 Task: Add a button with the title "Due Date as Complete" that marks the due date as complete.
Action: Mouse moved to (588, 276)
Screenshot: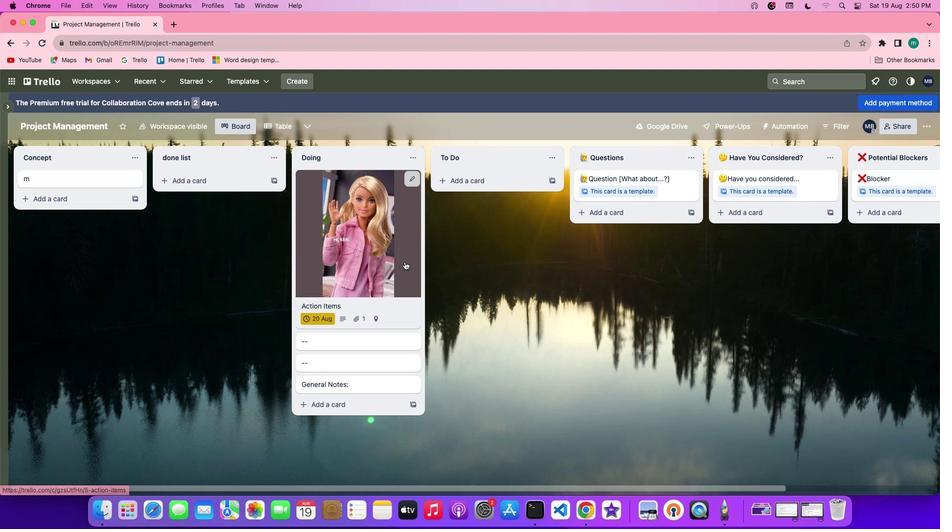
Action: Mouse pressed left at (588, 276)
Screenshot: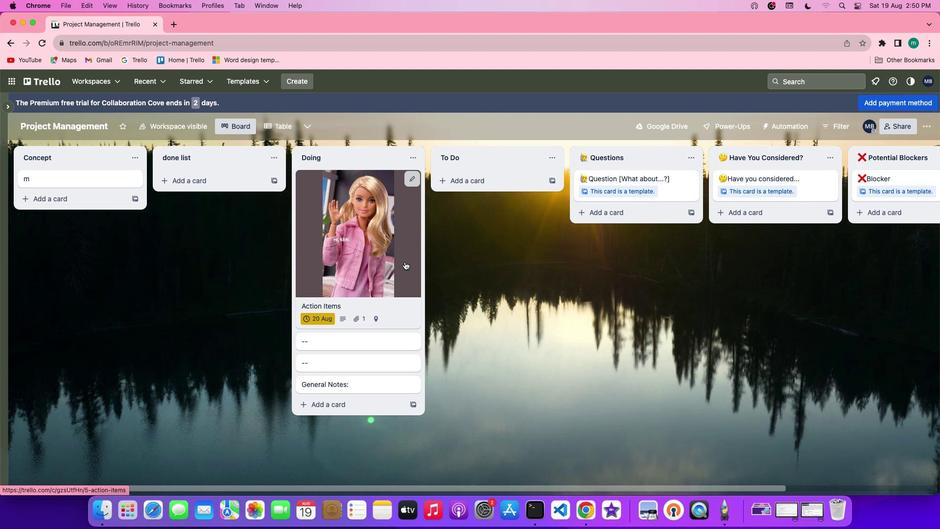 
Action: Mouse moved to (631, 300)
Screenshot: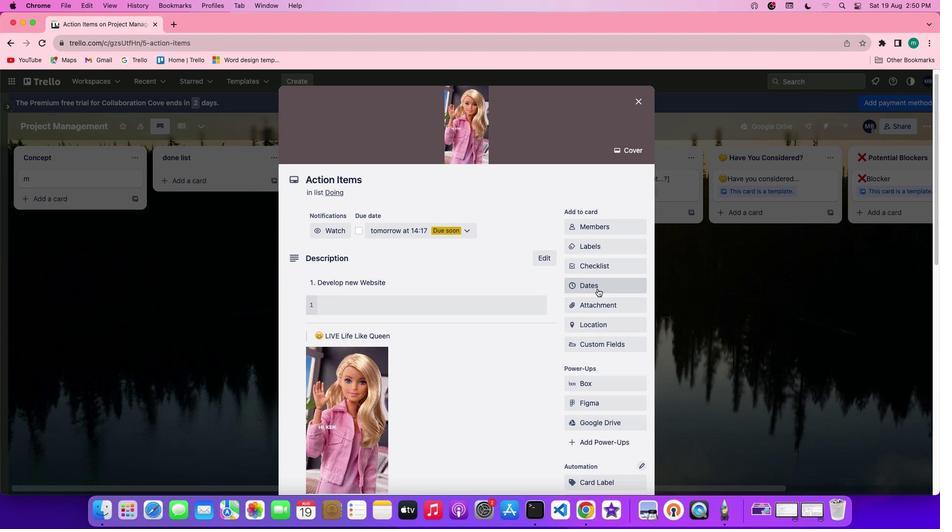 
Action: Mouse scrolled (631, 300) with delta (497, 32)
Screenshot: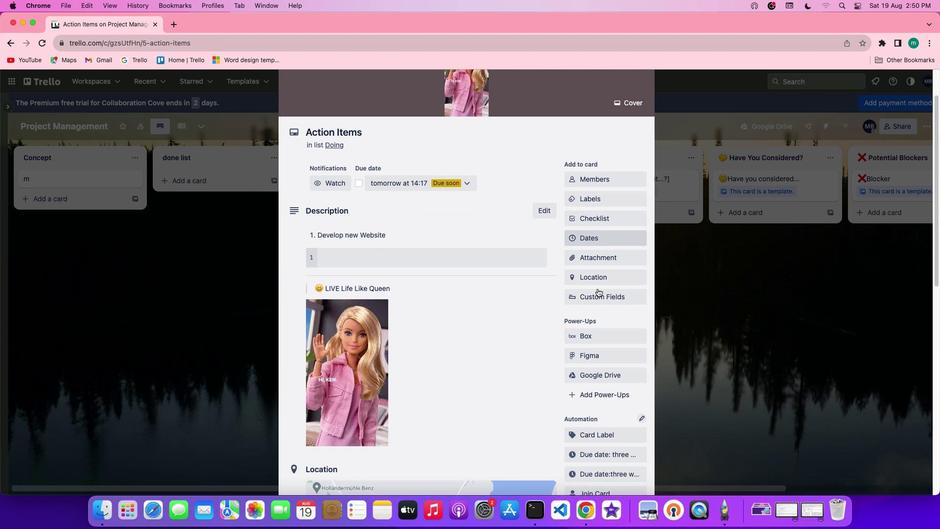 
Action: Mouse scrolled (631, 300) with delta (497, 32)
Screenshot: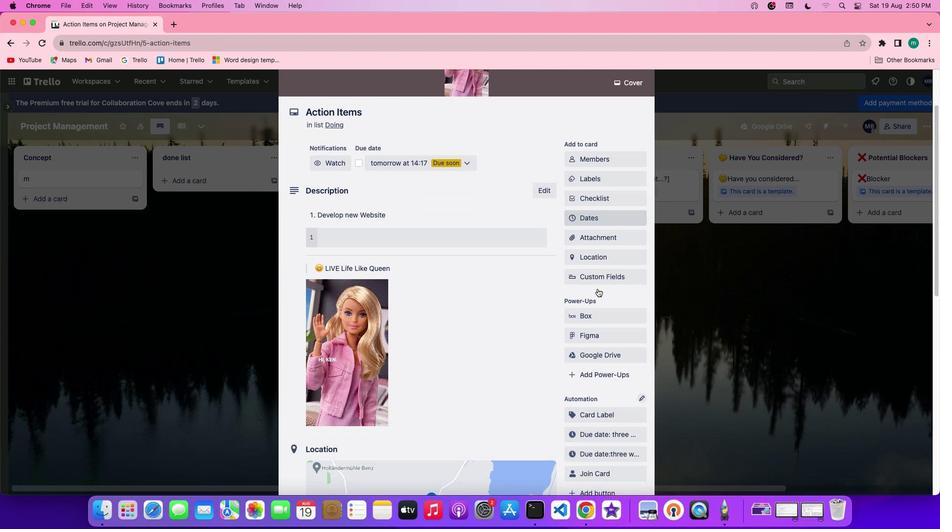
Action: Mouse scrolled (631, 300) with delta (497, 31)
Screenshot: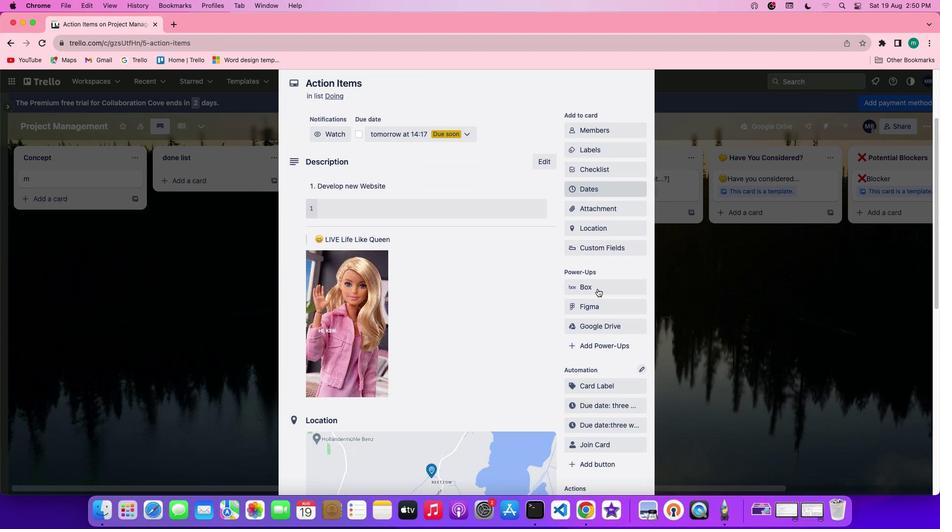 
Action: Mouse scrolled (631, 300) with delta (497, 31)
Screenshot: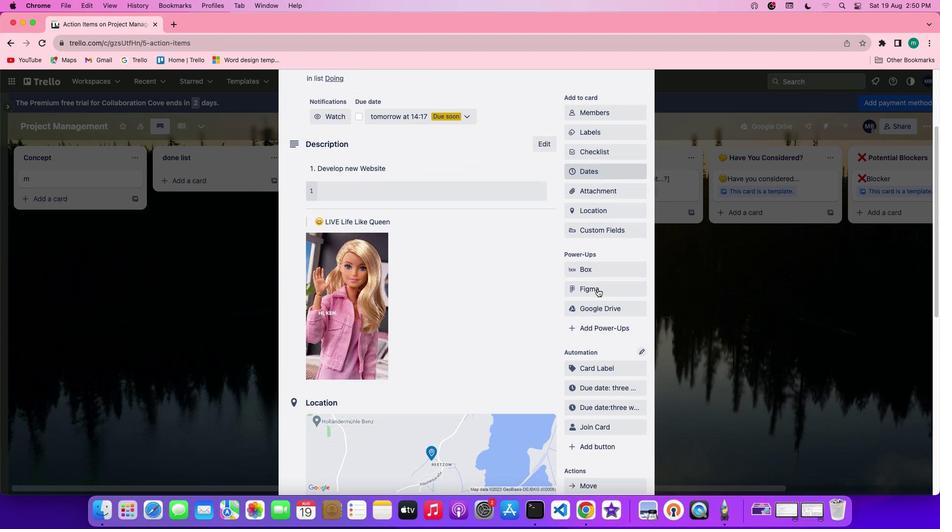 
Action: Mouse scrolled (631, 300) with delta (497, 32)
Screenshot: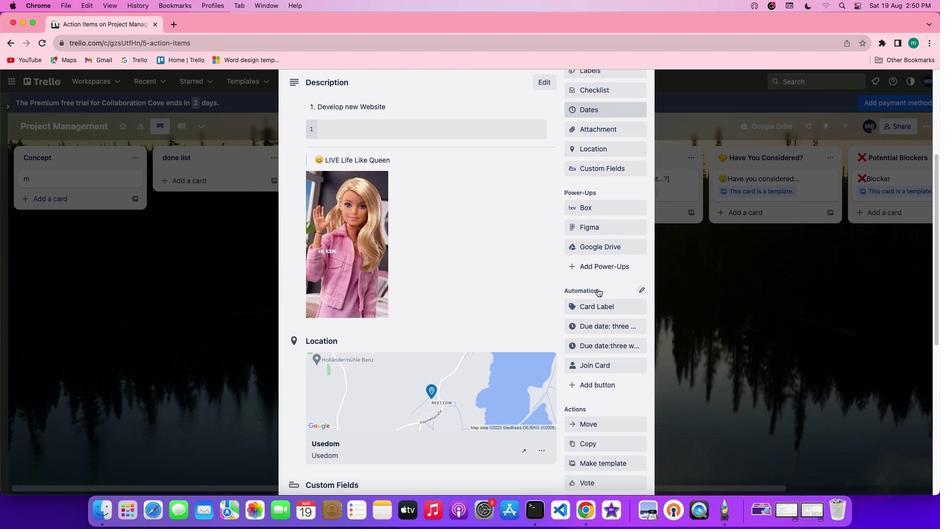 
Action: Mouse scrolled (631, 300) with delta (497, 32)
Screenshot: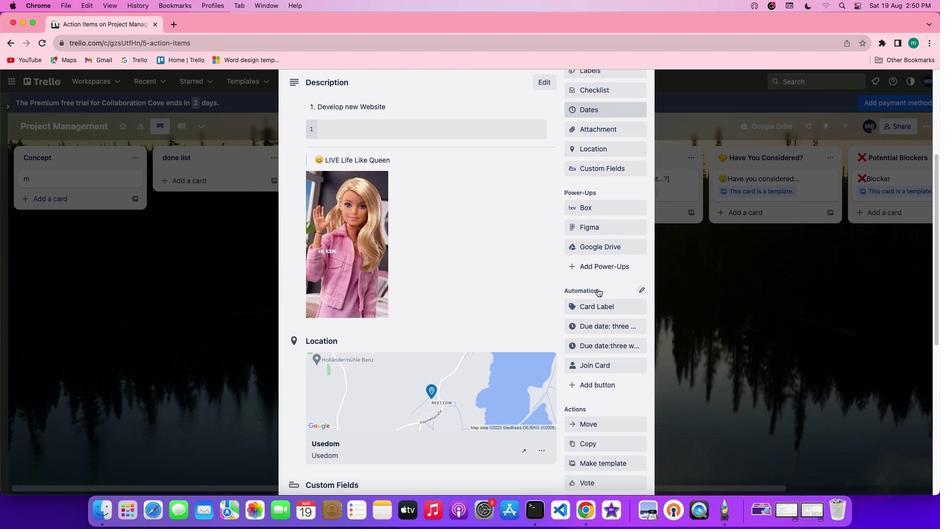 
Action: Mouse scrolled (631, 300) with delta (497, 31)
Screenshot: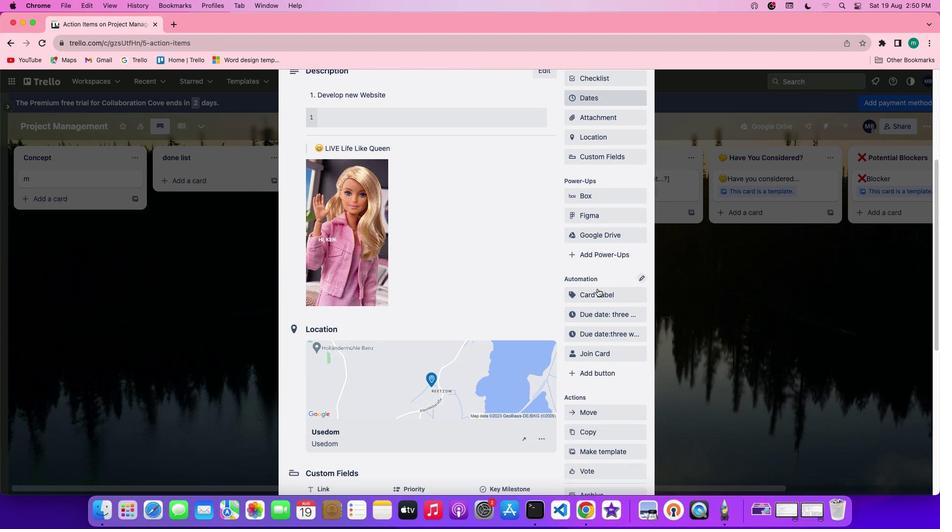 
Action: Mouse scrolled (631, 300) with delta (497, 32)
Screenshot: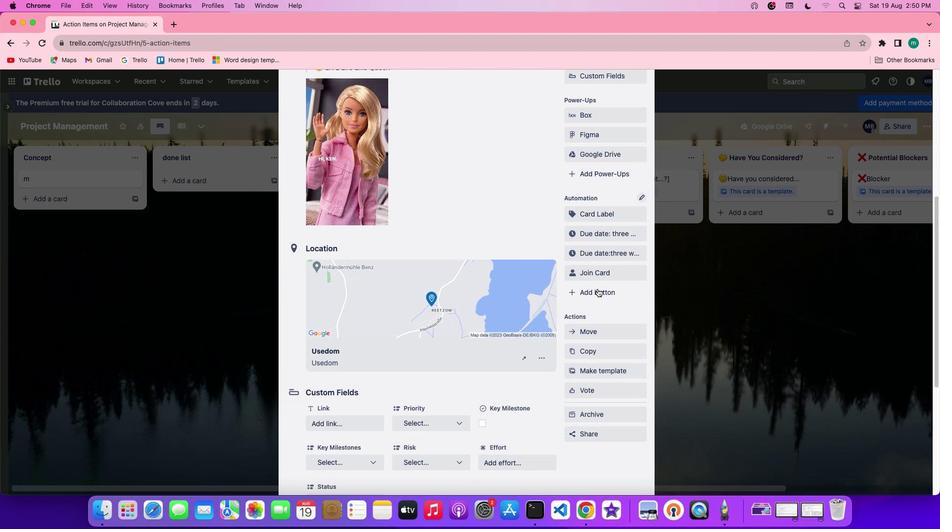 
Action: Mouse scrolled (631, 300) with delta (497, 32)
Screenshot: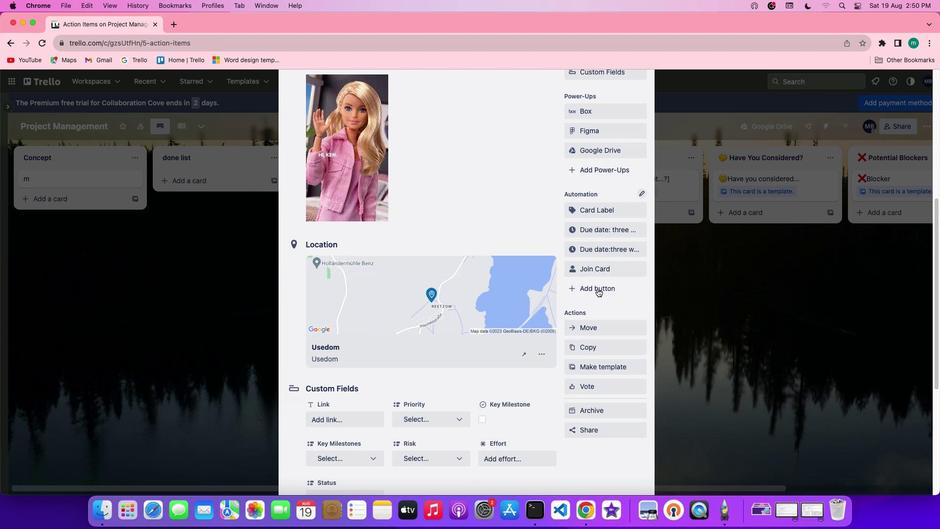 
Action: Mouse scrolled (631, 300) with delta (497, 31)
Screenshot: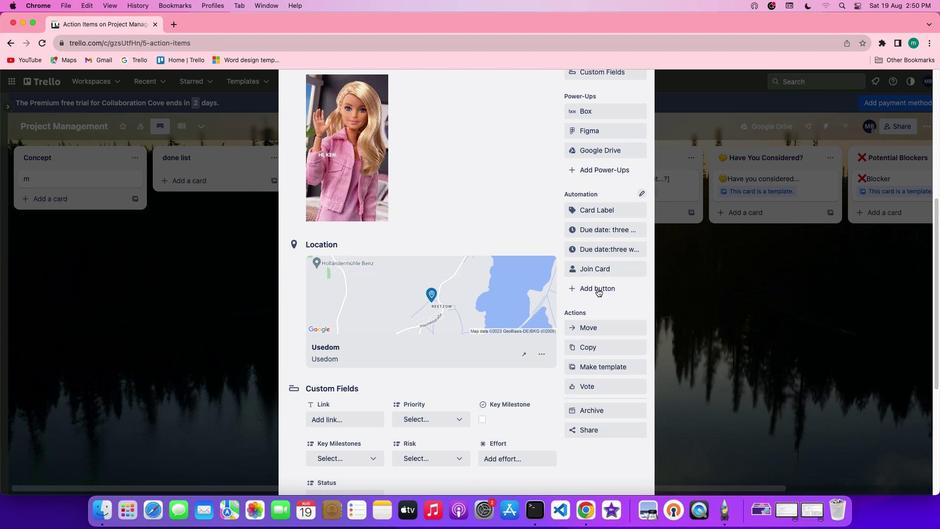 
Action: Mouse pressed left at (631, 300)
Screenshot: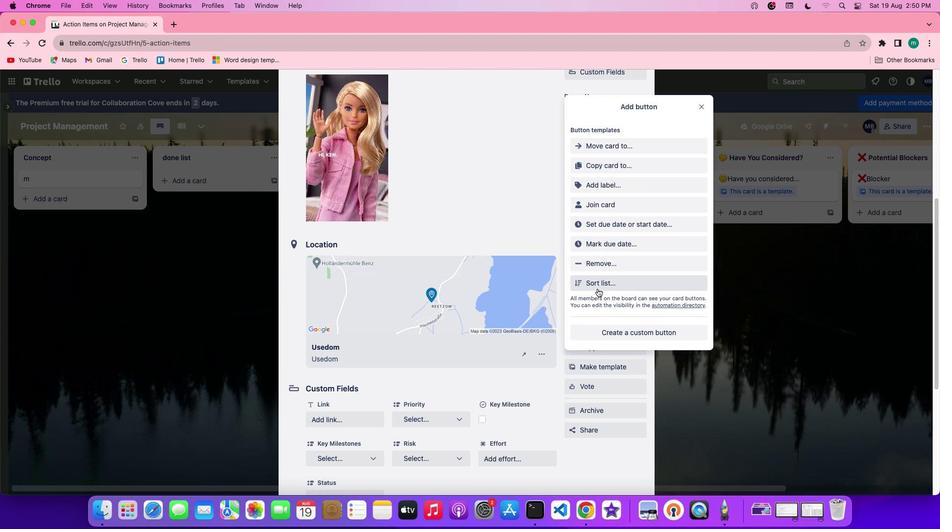 
Action: Mouse moved to (643, 258)
Screenshot: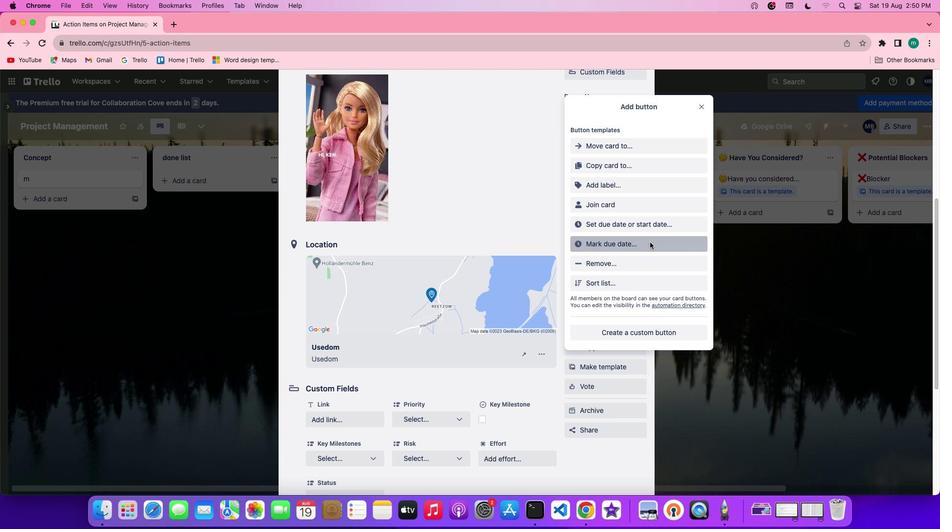 
Action: Mouse pressed left at (643, 258)
Screenshot: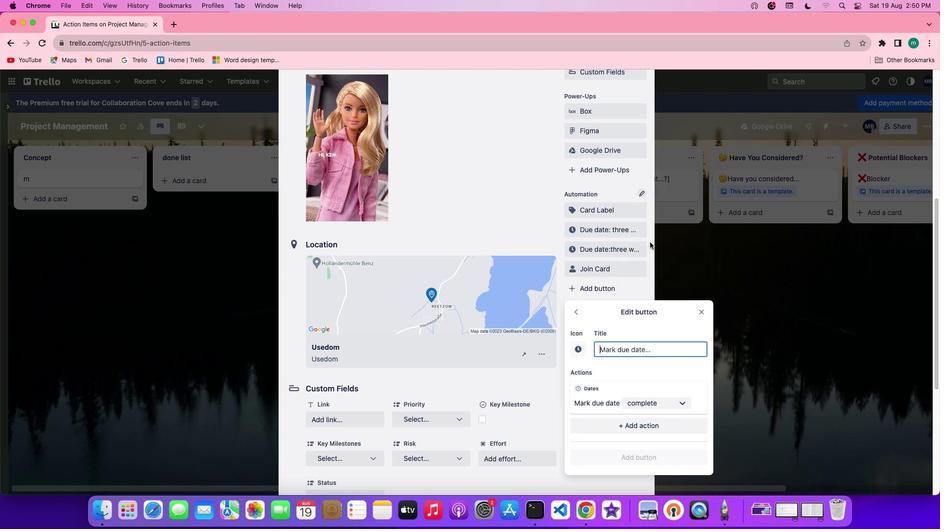 
Action: Mouse moved to (642, 356)
Screenshot: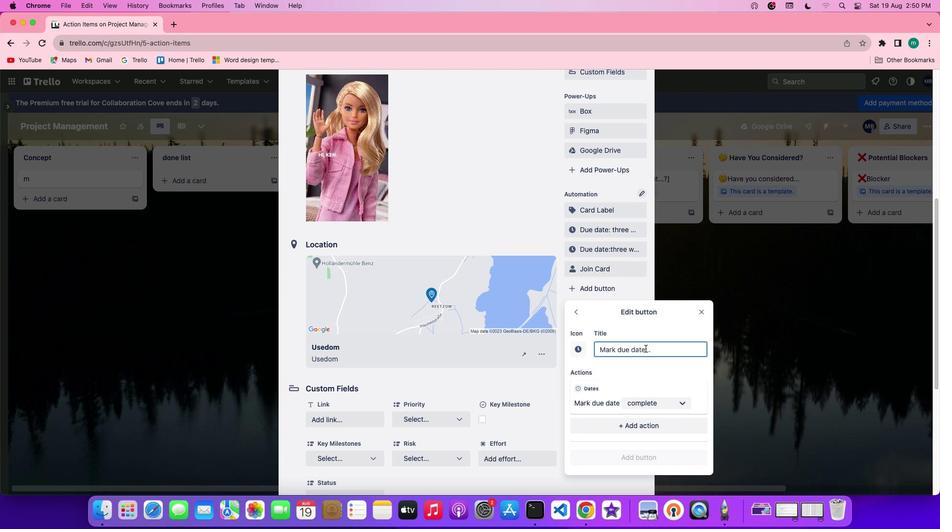 
Action: Mouse pressed left at (642, 356)
Screenshot: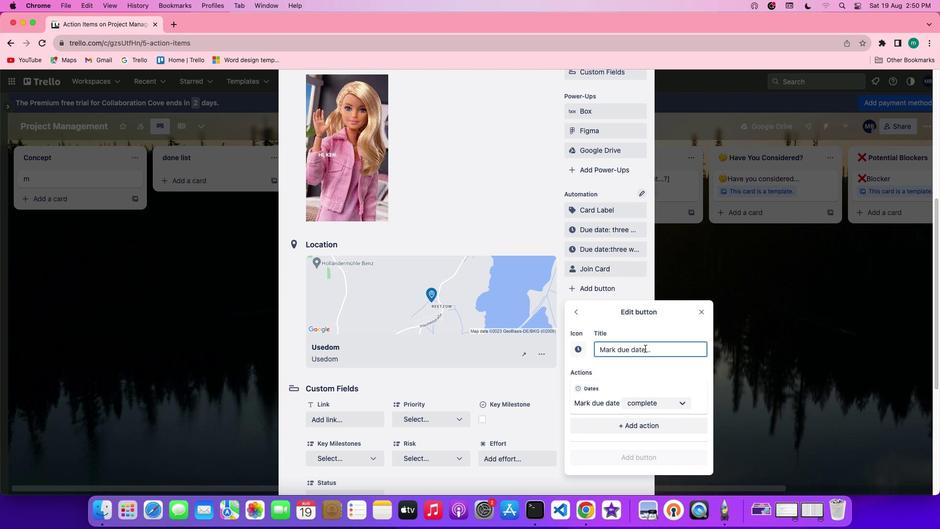 
Action: Mouse moved to (641, 355)
Screenshot: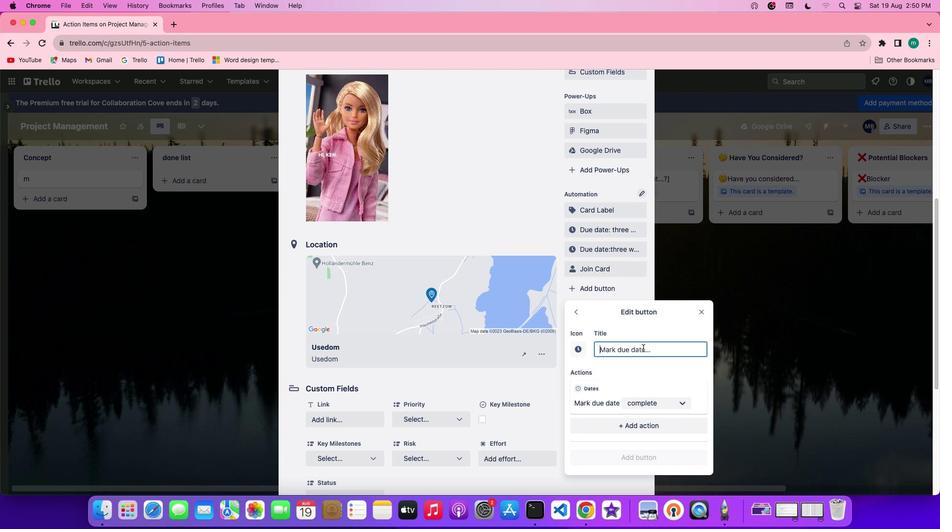 
Action: Key pressed Key.shift'D''u''e'Key.spaceKey.shift'D''a''t''e'Key.space'a''s'Key.spaceKey.shift'C''o''m''p''l''e''t''e'
Screenshot: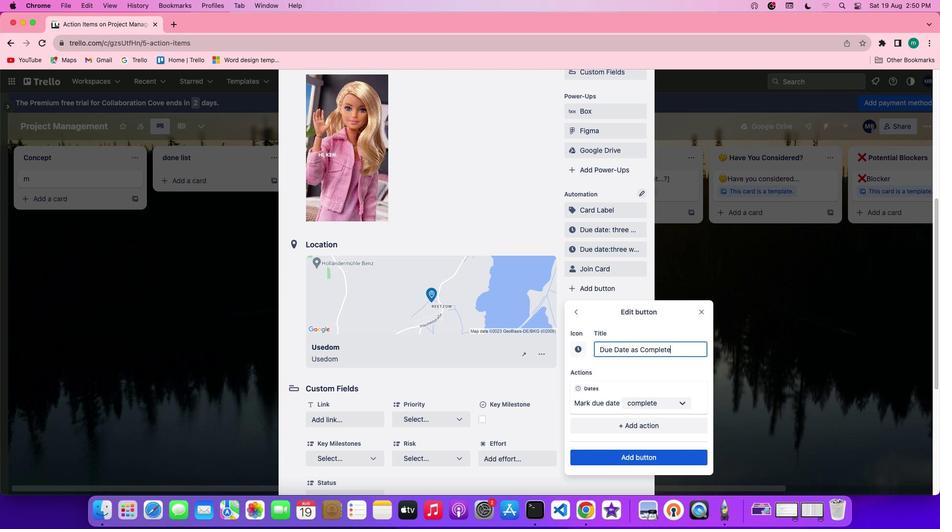 
Action: Mouse moved to (646, 389)
Screenshot: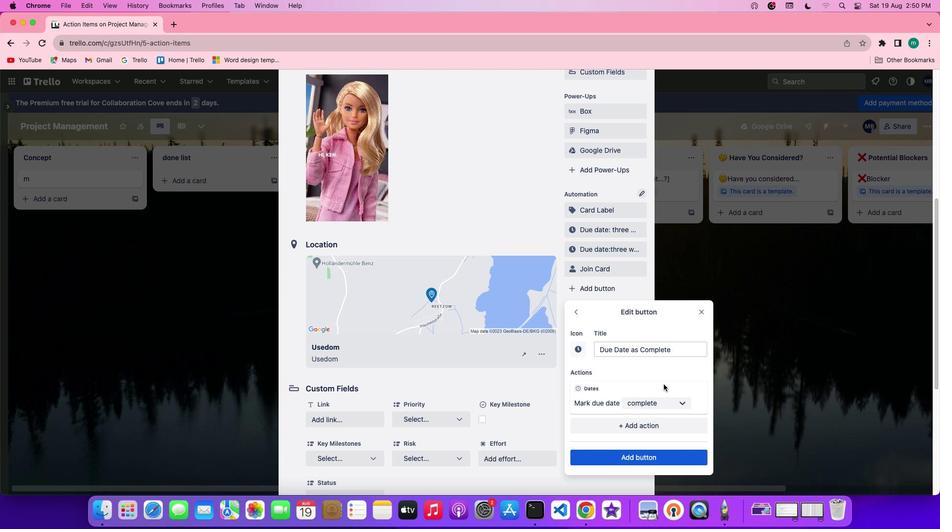 
Action: Mouse pressed left at (646, 389)
Screenshot: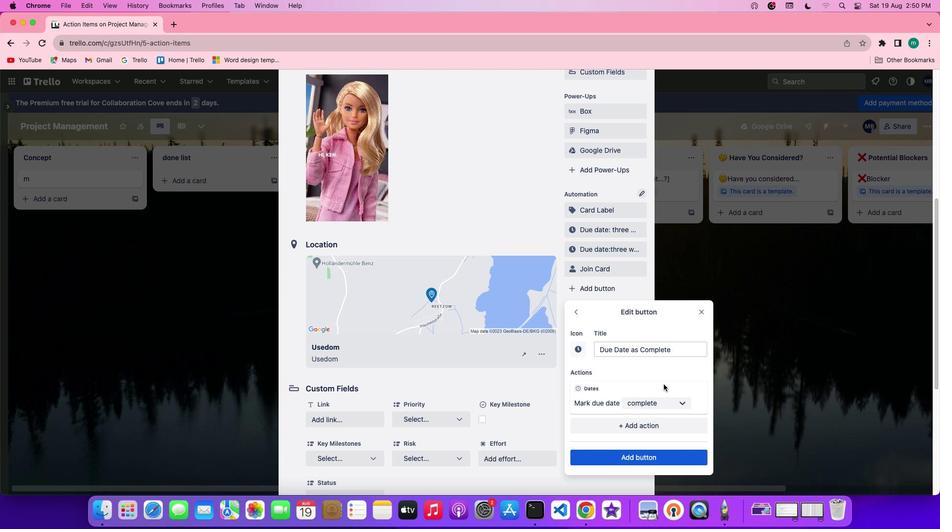 
Action: Mouse moved to (648, 404)
Screenshot: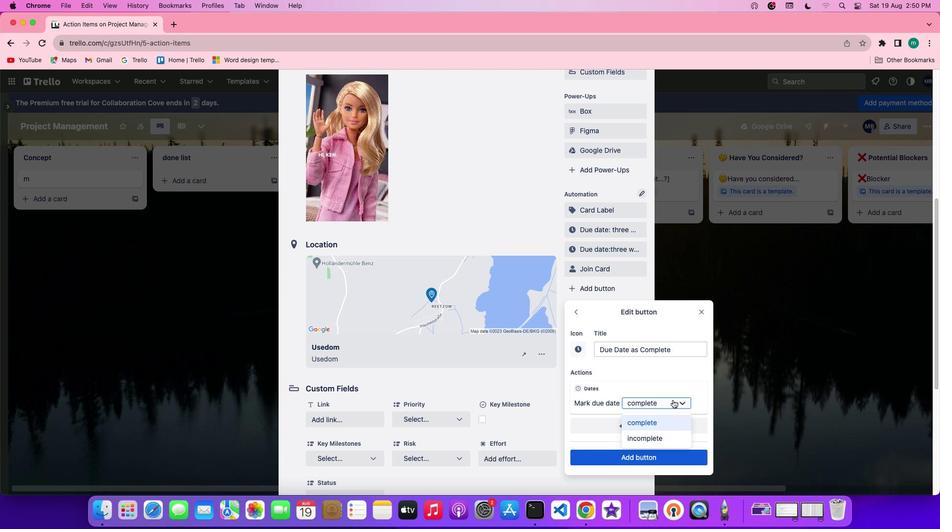 
Action: Mouse pressed left at (648, 404)
Screenshot: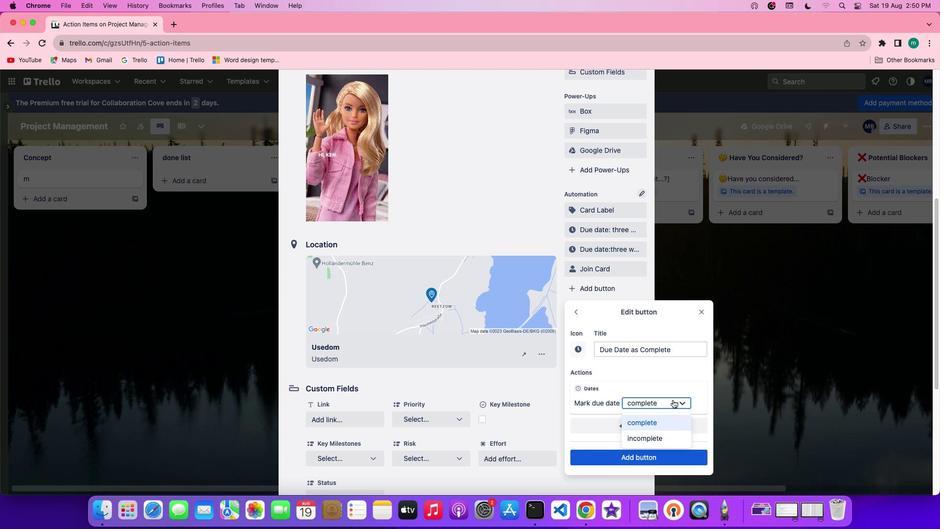 
Action: Mouse moved to (649, 421)
Screenshot: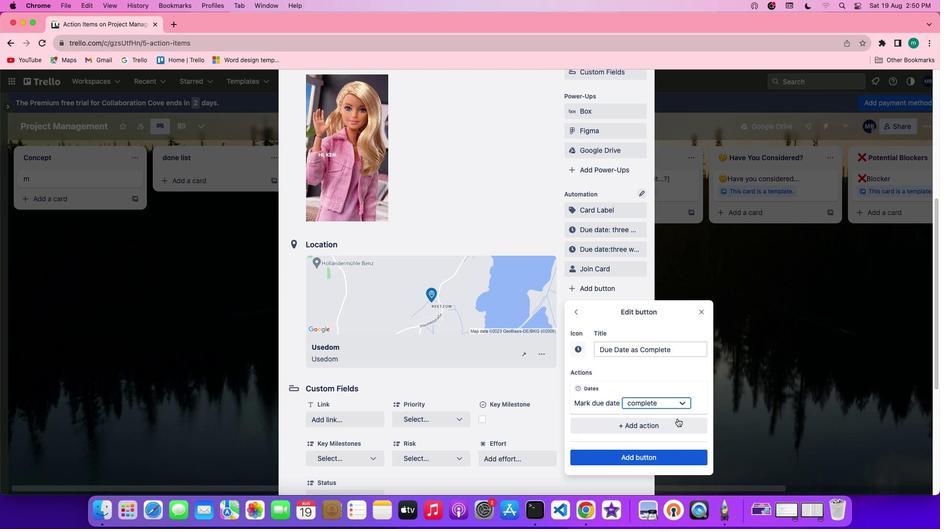 
Action: Mouse pressed left at (649, 421)
Screenshot: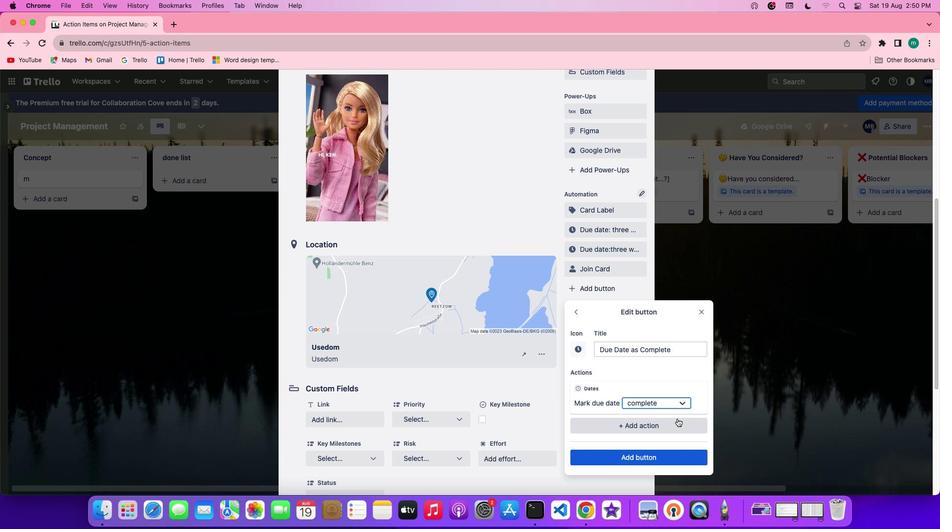 
Action: Mouse moved to (647, 455)
Screenshot: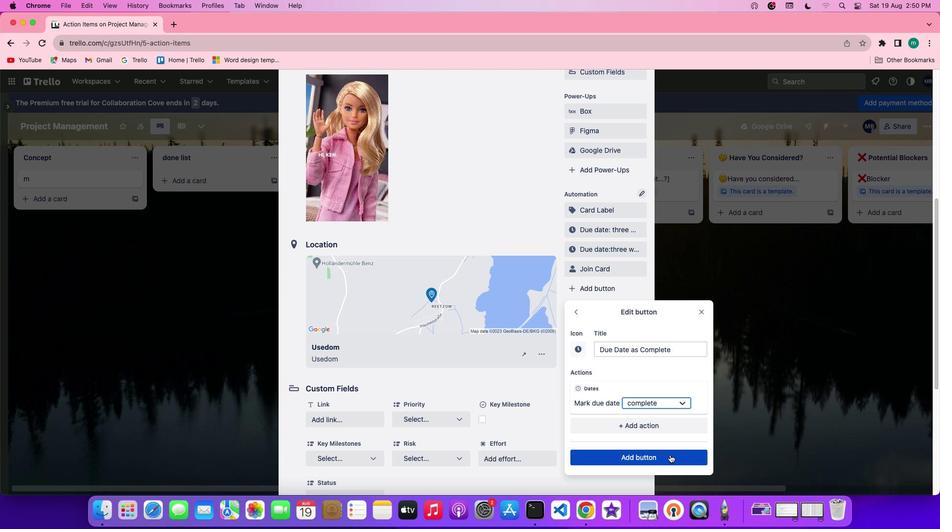 
Action: Mouse pressed left at (647, 455)
Screenshot: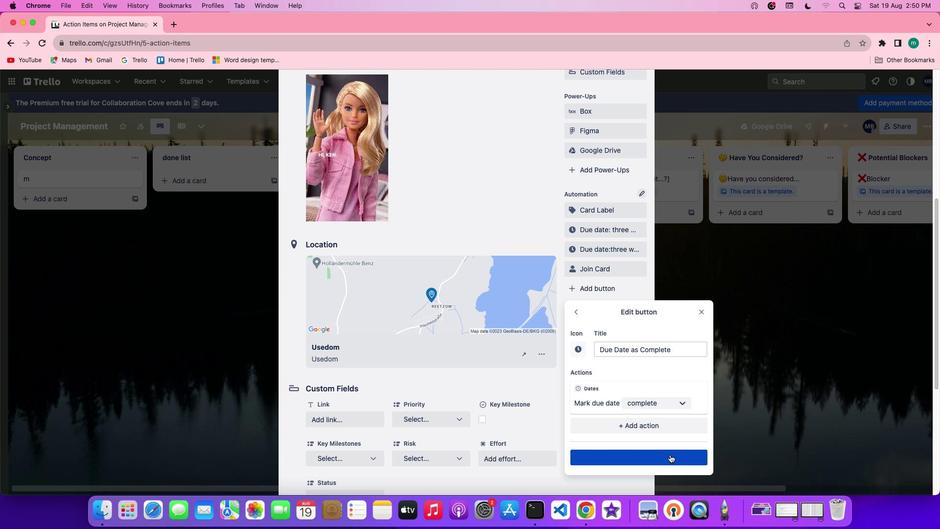 
